 Task: Select a due date automation when advanced on, 2 days before a card is due add checklist with checklist "Resume" complete at 11:00 AM.
Action: Mouse moved to (1185, 83)
Screenshot: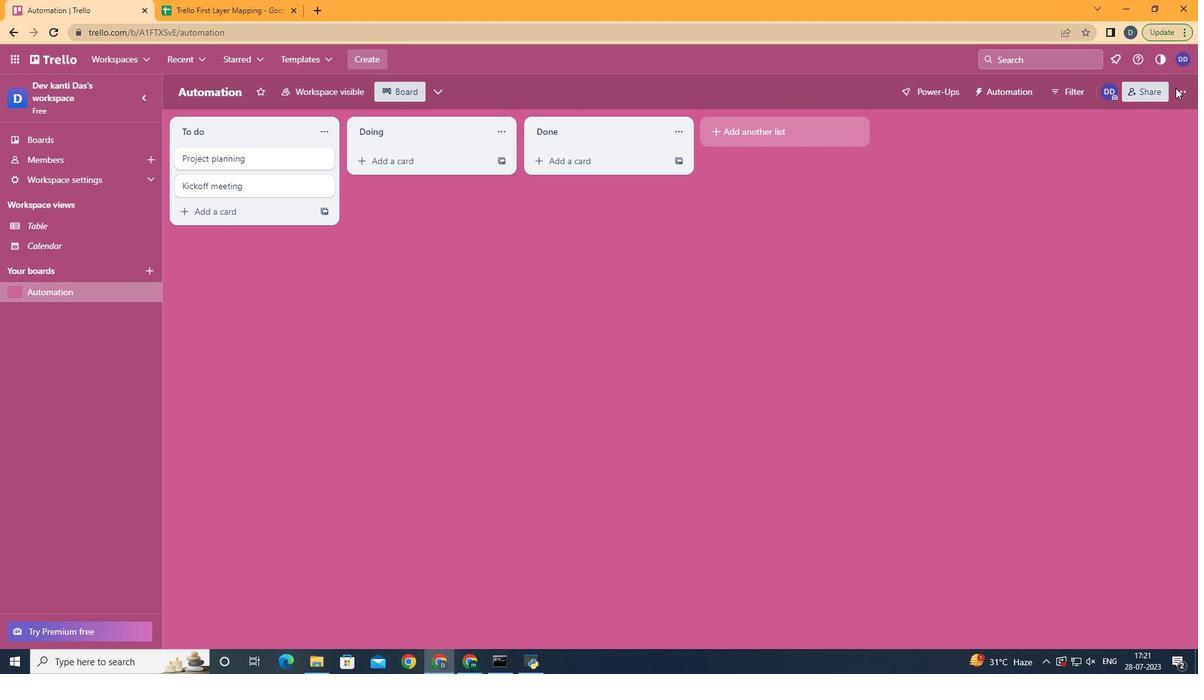
Action: Mouse pressed left at (1185, 83)
Screenshot: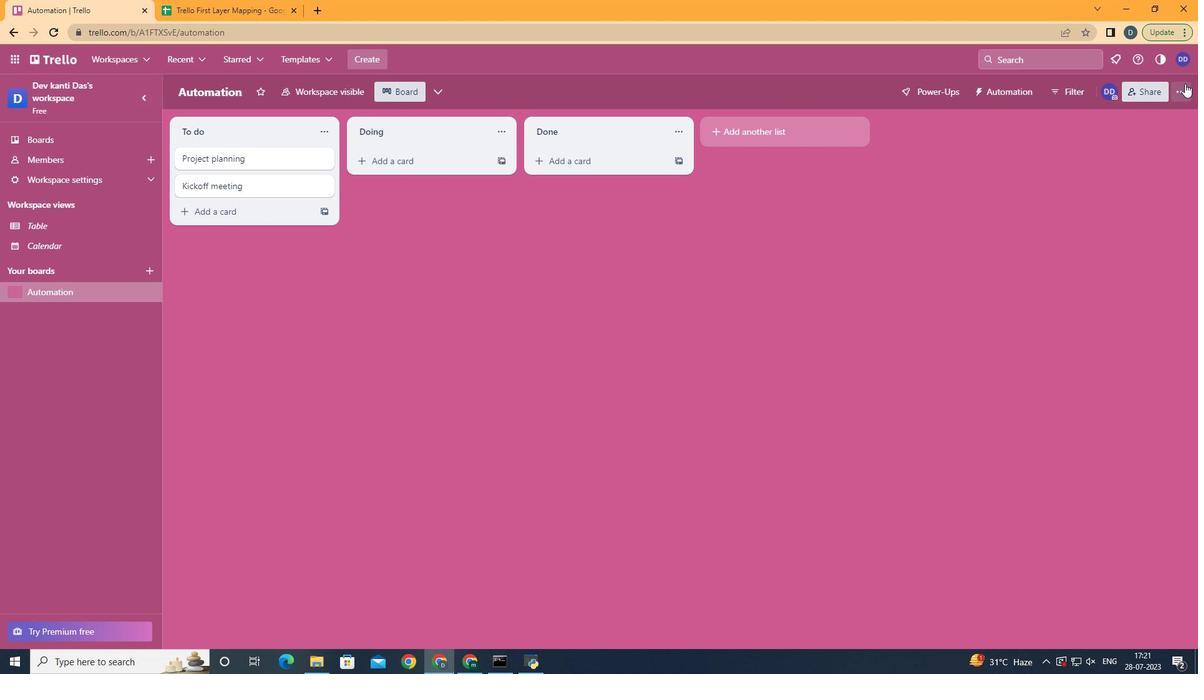 
Action: Mouse moved to (1086, 263)
Screenshot: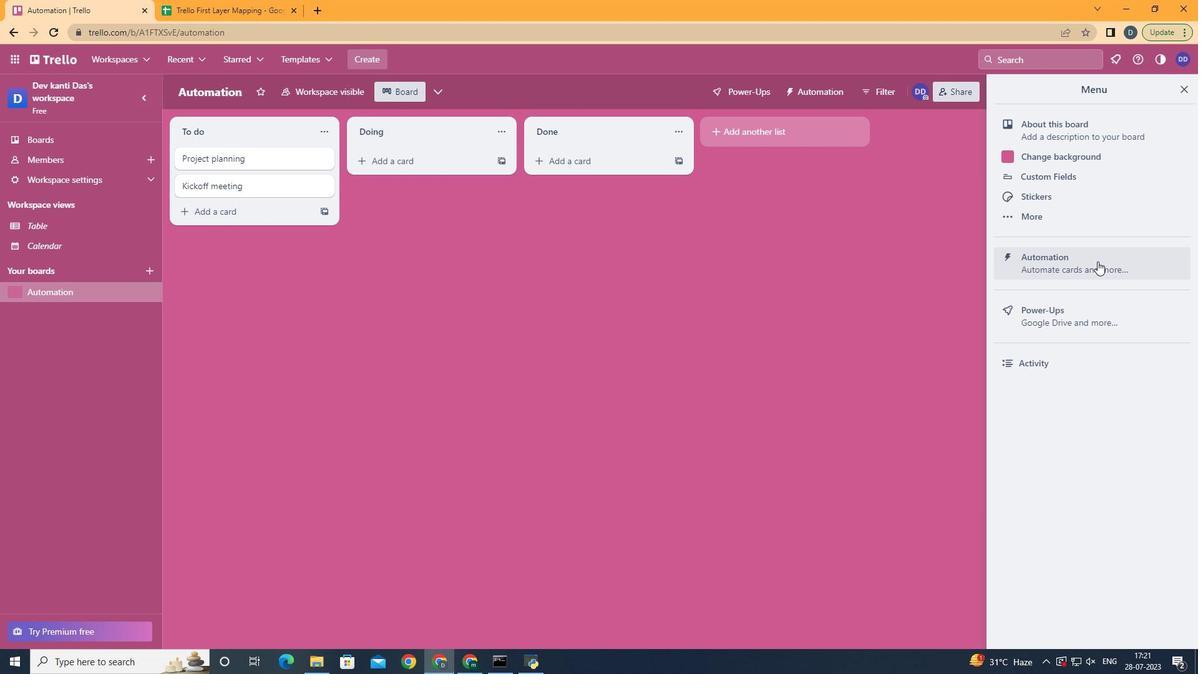 
Action: Mouse pressed left at (1086, 263)
Screenshot: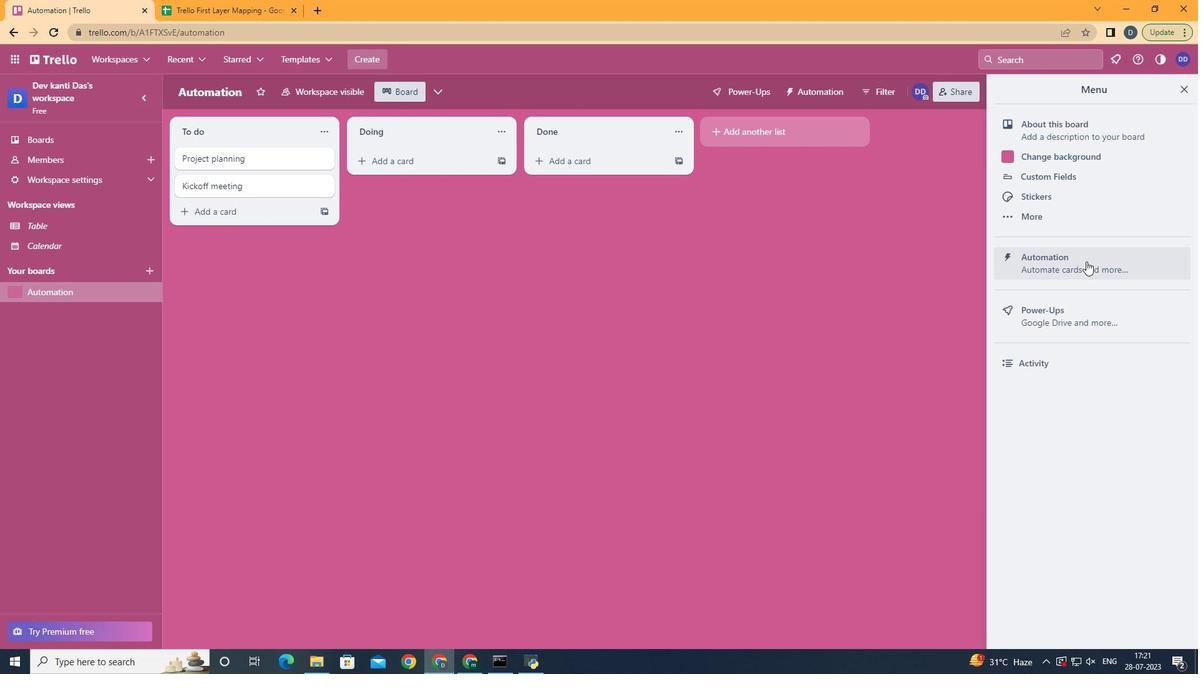 
Action: Mouse moved to (222, 251)
Screenshot: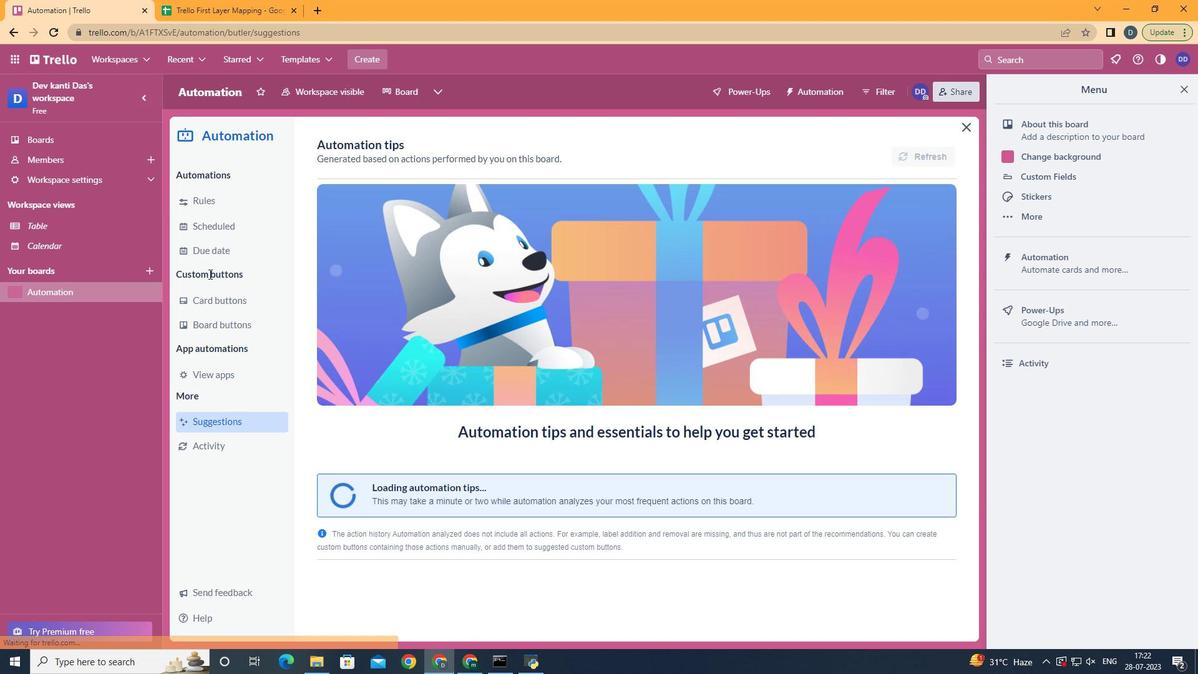 
Action: Mouse pressed left at (222, 251)
Screenshot: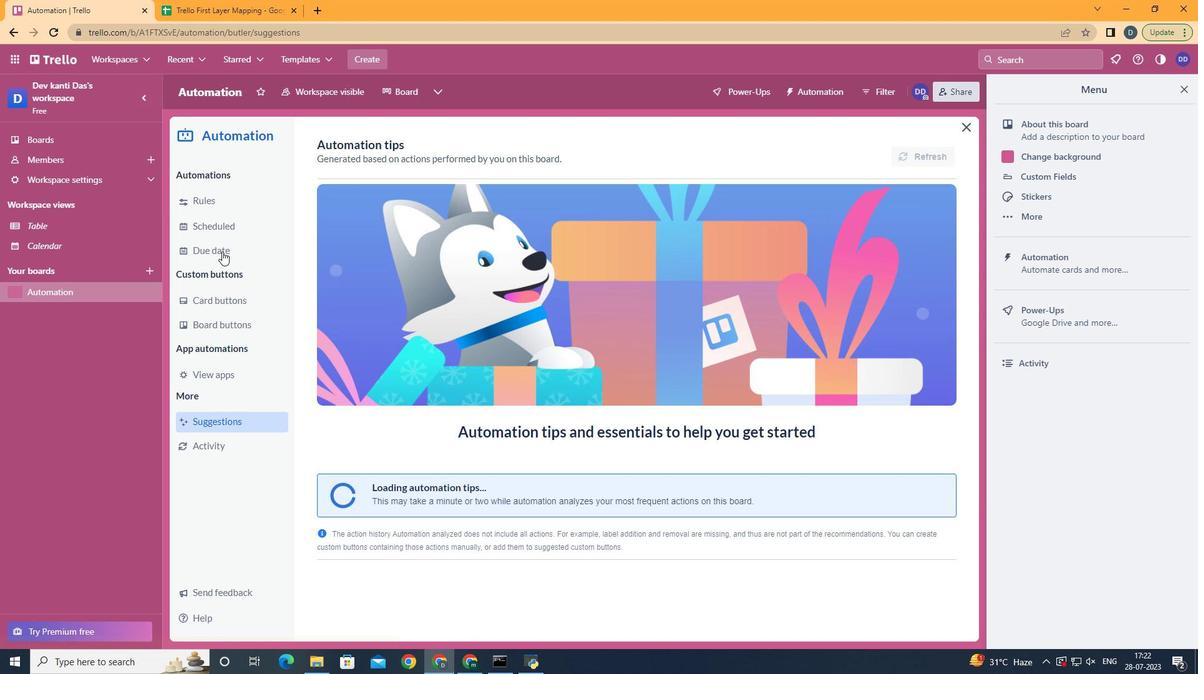 
Action: Mouse moved to (868, 149)
Screenshot: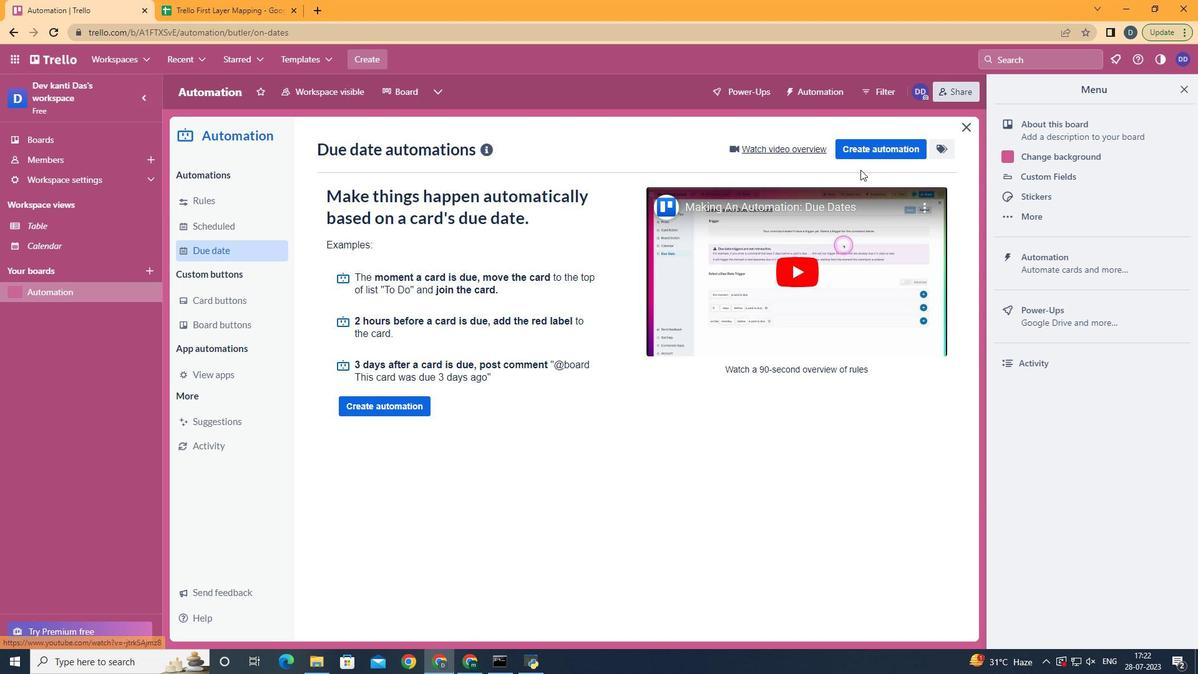 
Action: Mouse pressed left at (868, 149)
Screenshot: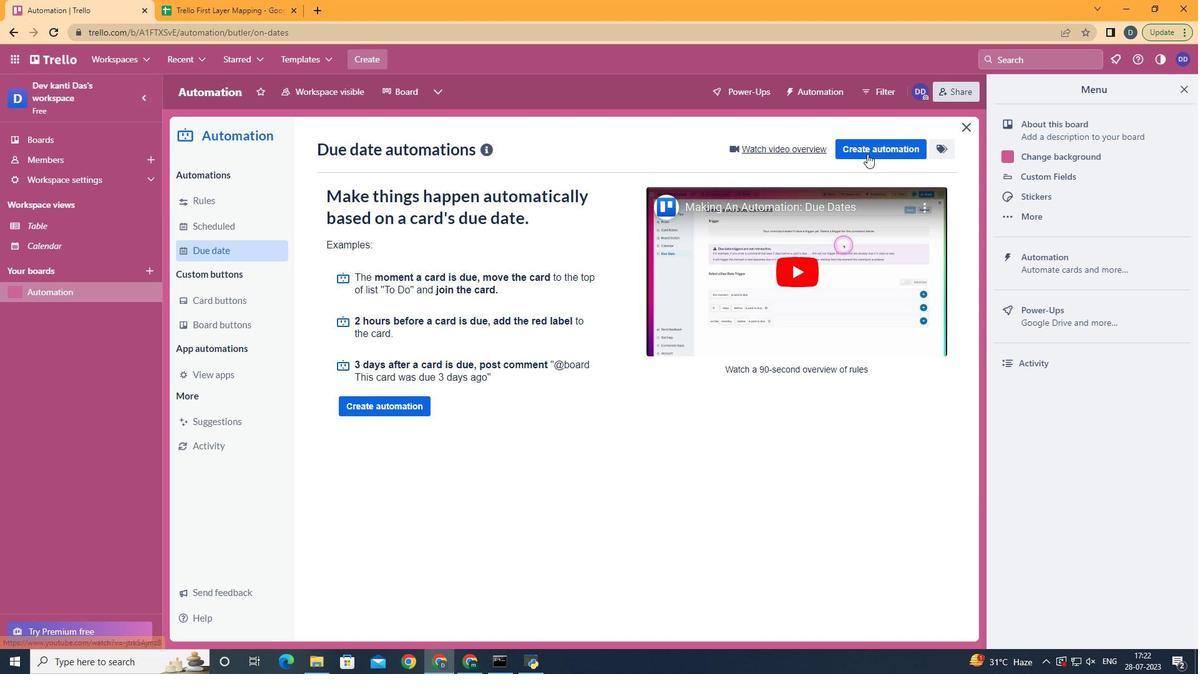 
Action: Mouse moved to (687, 266)
Screenshot: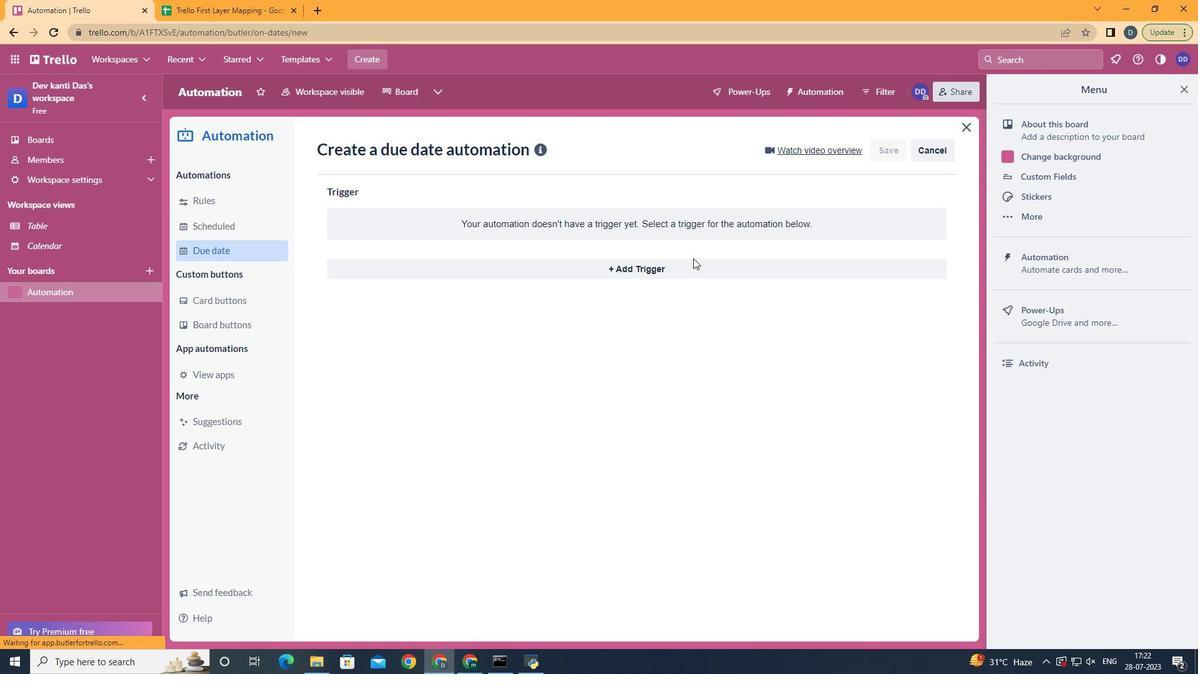 
Action: Mouse pressed left at (687, 266)
Screenshot: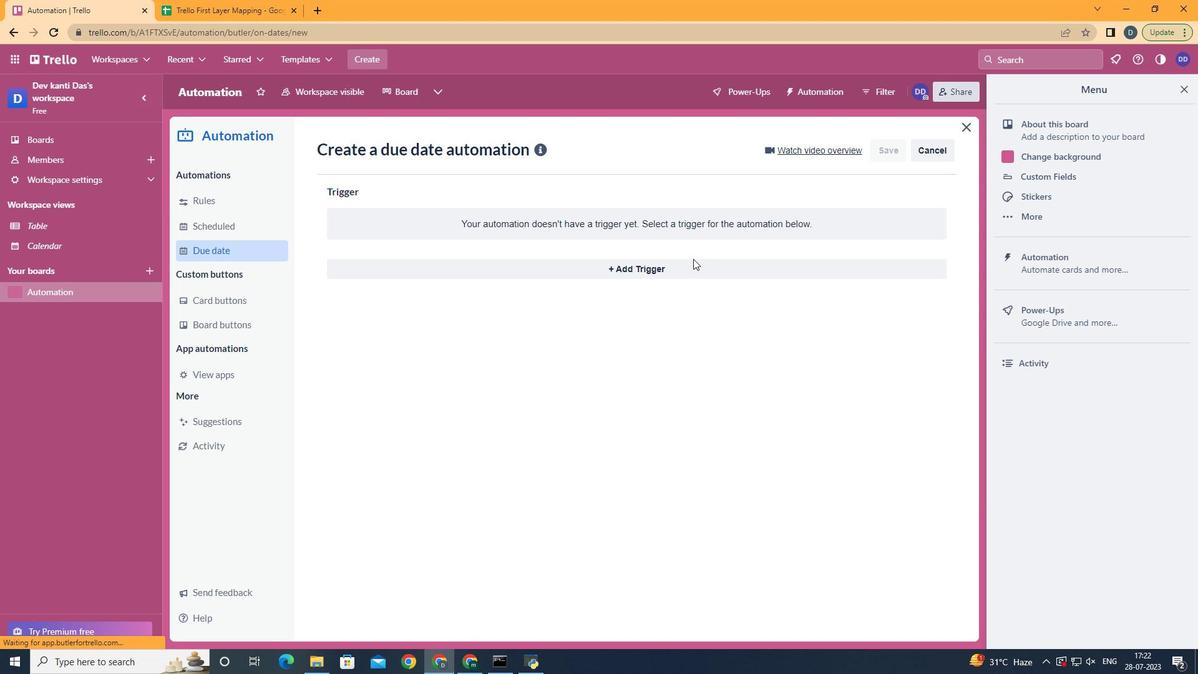 
Action: Mouse moved to (493, 466)
Screenshot: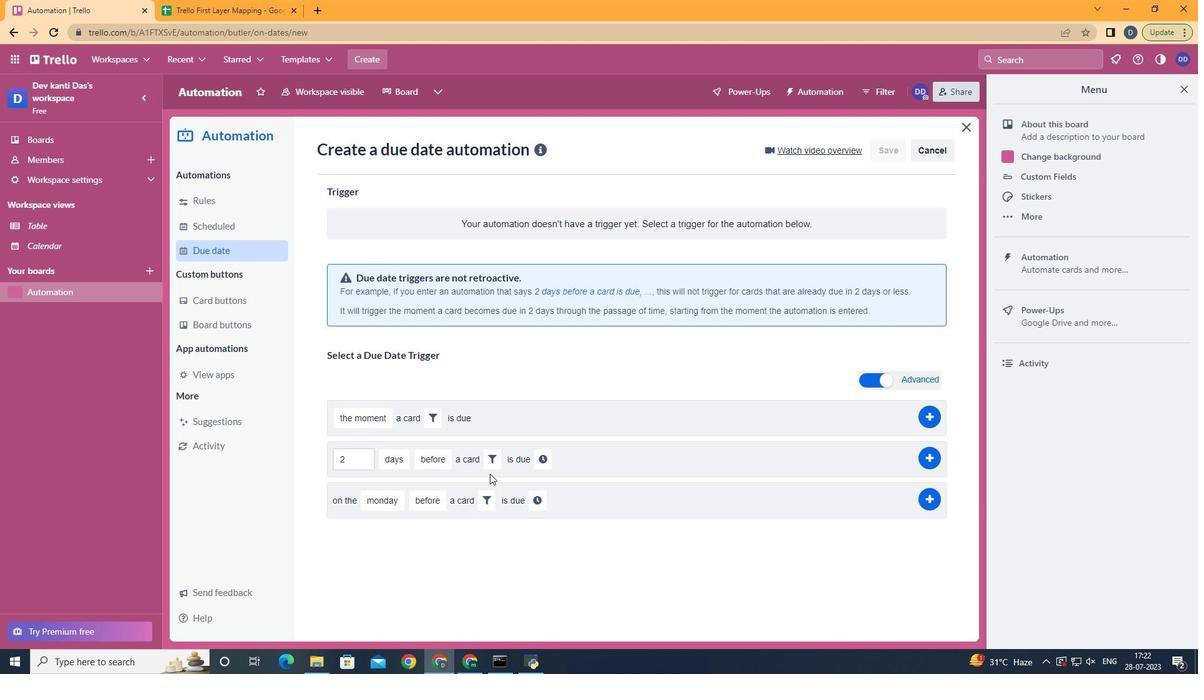 
Action: Mouse pressed left at (493, 466)
Screenshot: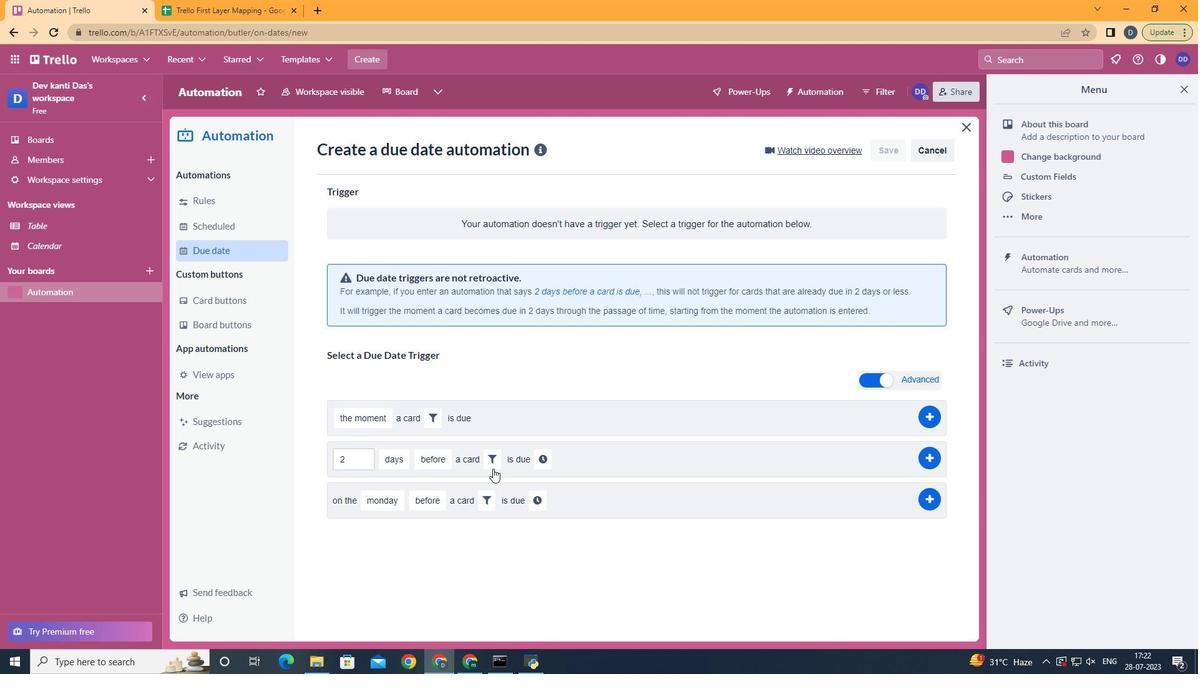 
Action: Mouse moved to (592, 498)
Screenshot: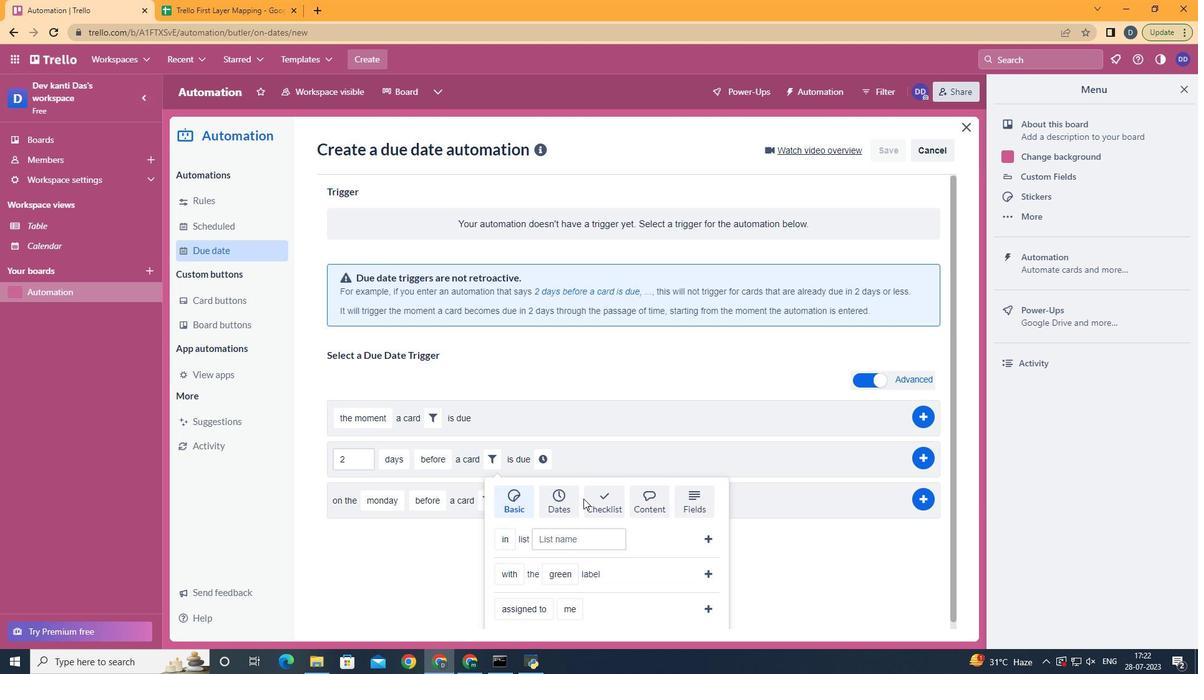 
Action: Mouse pressed left at (592, 498)
Screenshot: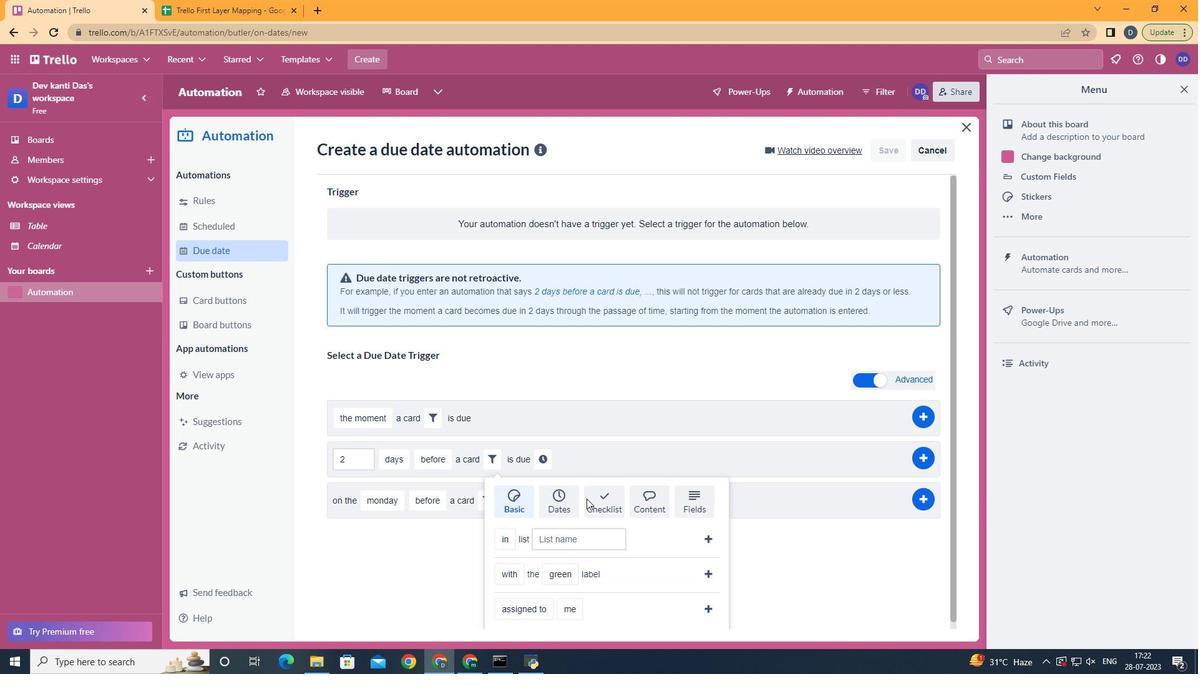 
Action: Mouse moved to (594, 493)
Screenshot: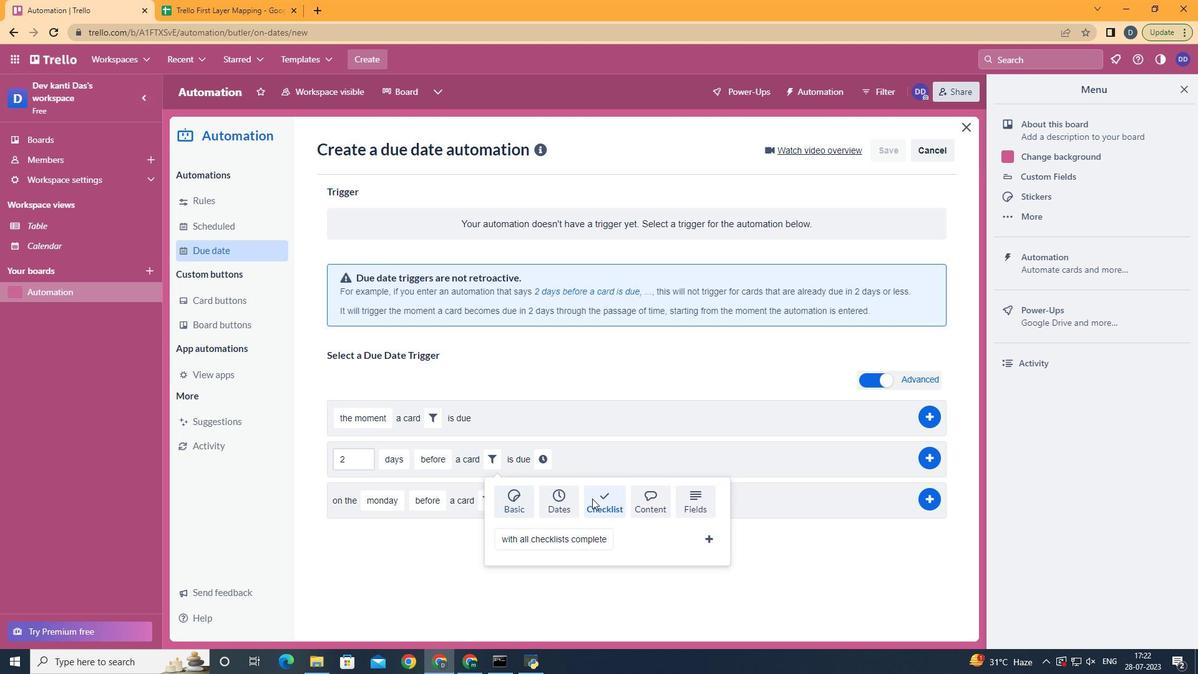 
Action: Mouse scrolled (594, 493) with delta (0, 0)
Screenshot: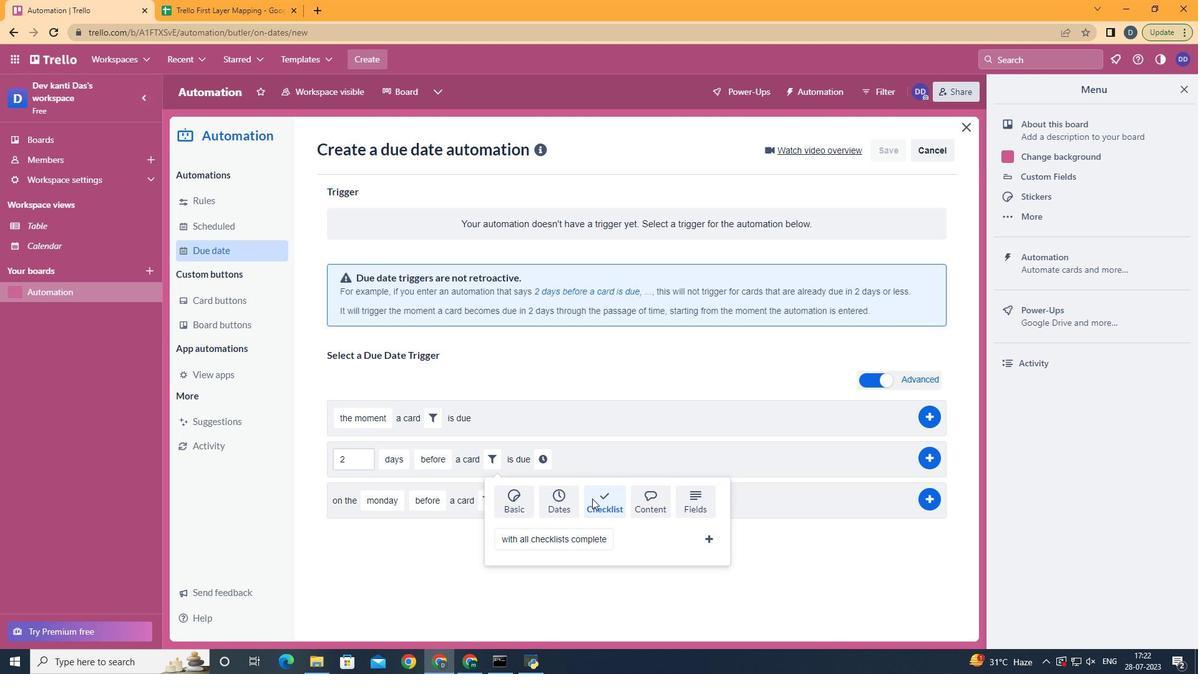 
Action: Mouse scrolled (594, 493) with delta (0, 0)
Screenshot: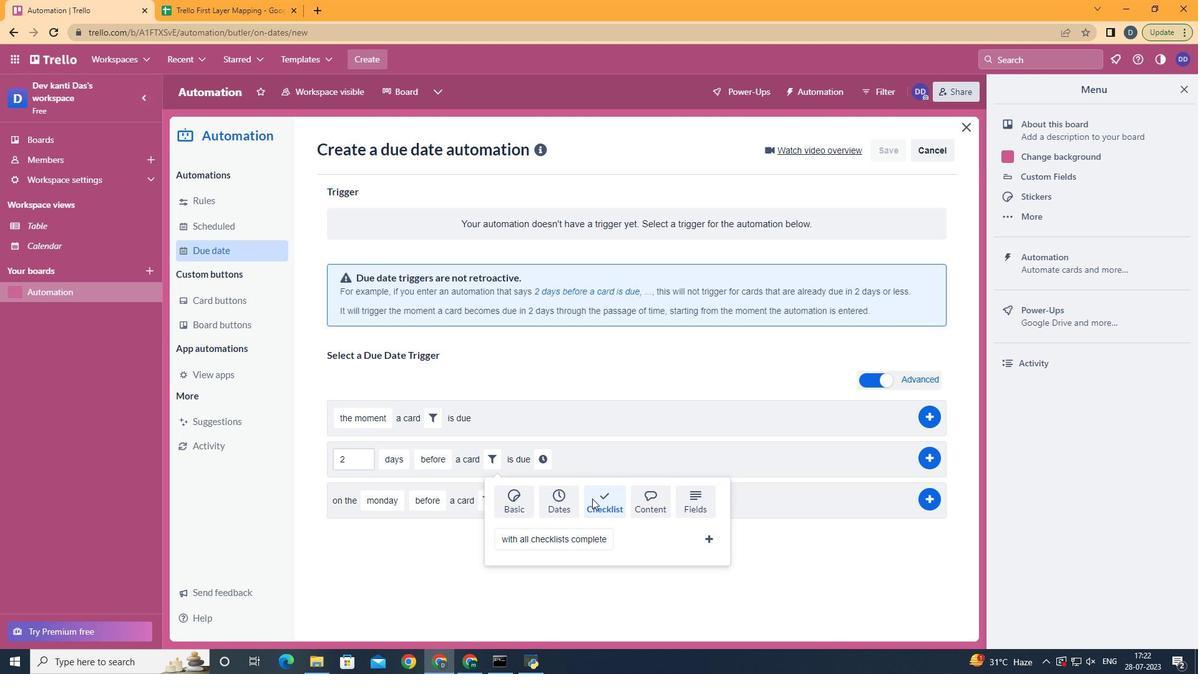 
Action: Mouse scrolled (594, 493) with delta (0, 0)
Screenshot: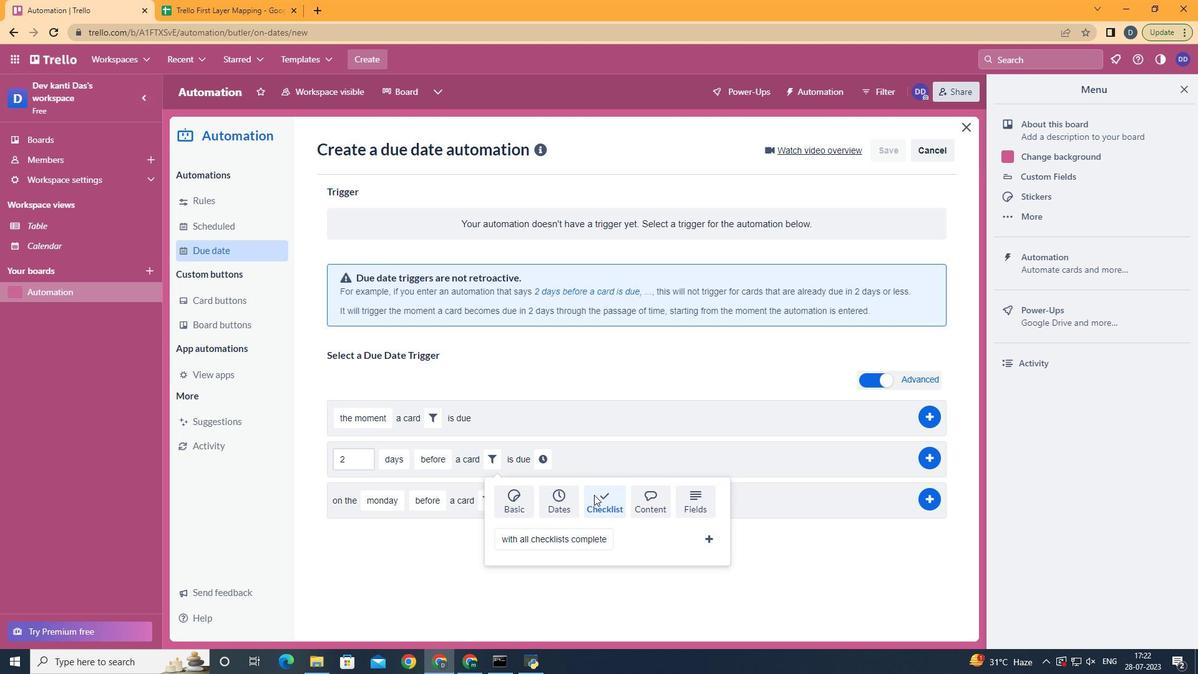 
Action: Mouse scrolled (594, 493) with delta (0, 0)
Screenshot: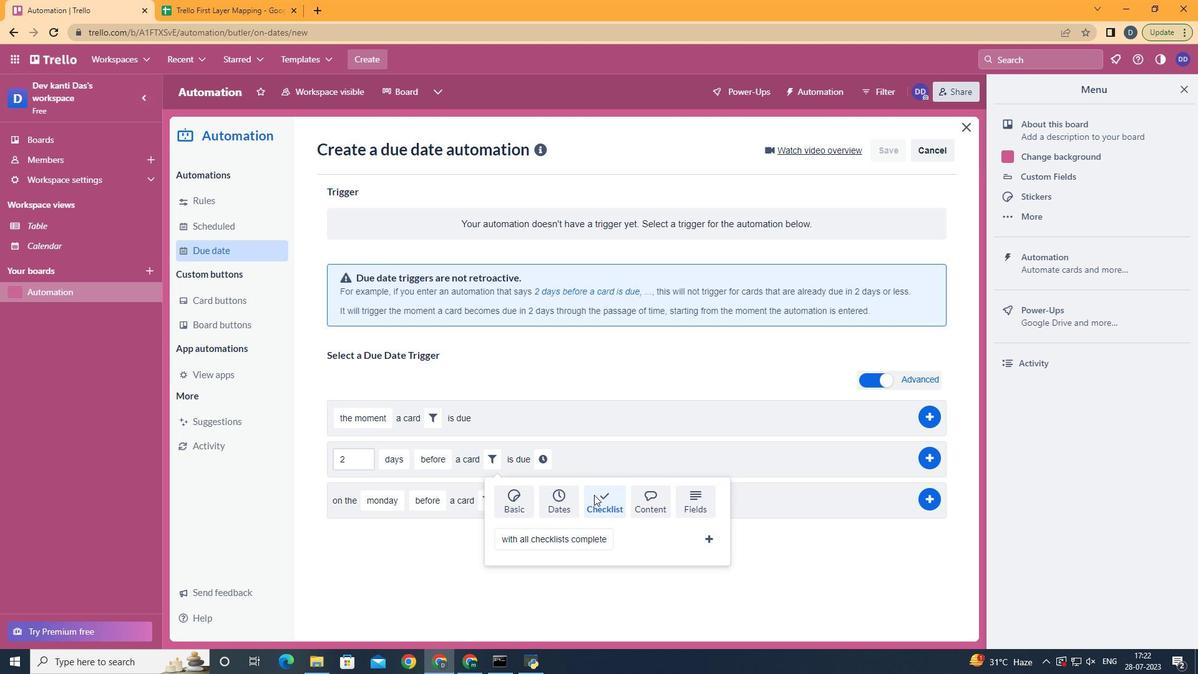 
Action: Mouse moved to (574, 472)
Screenshot: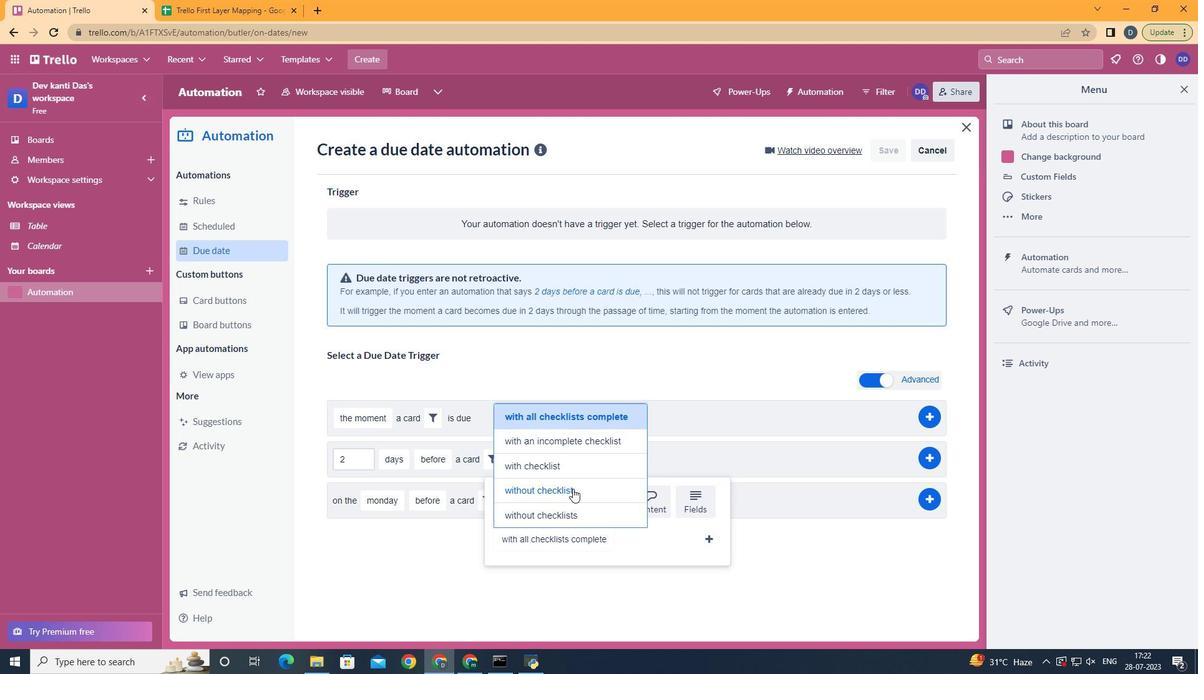 
Action: Mouse pressed left at (574, 472)
Screenshot: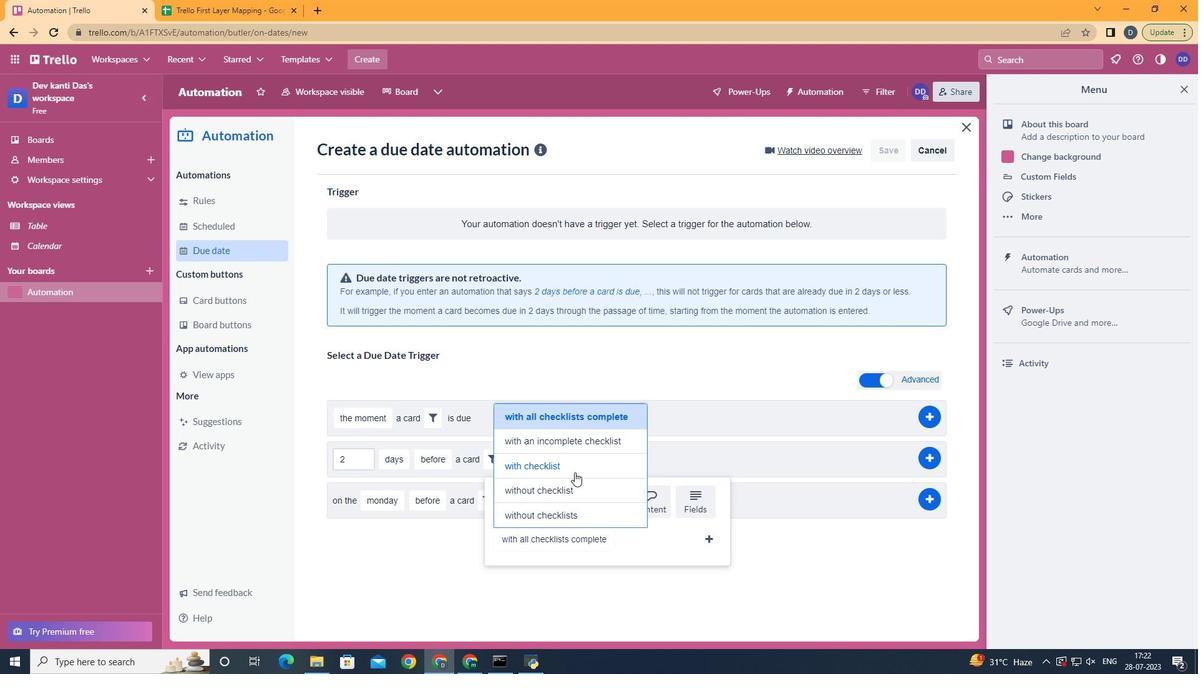 
Action: Mouse moved to (636, 536)
Screenshot: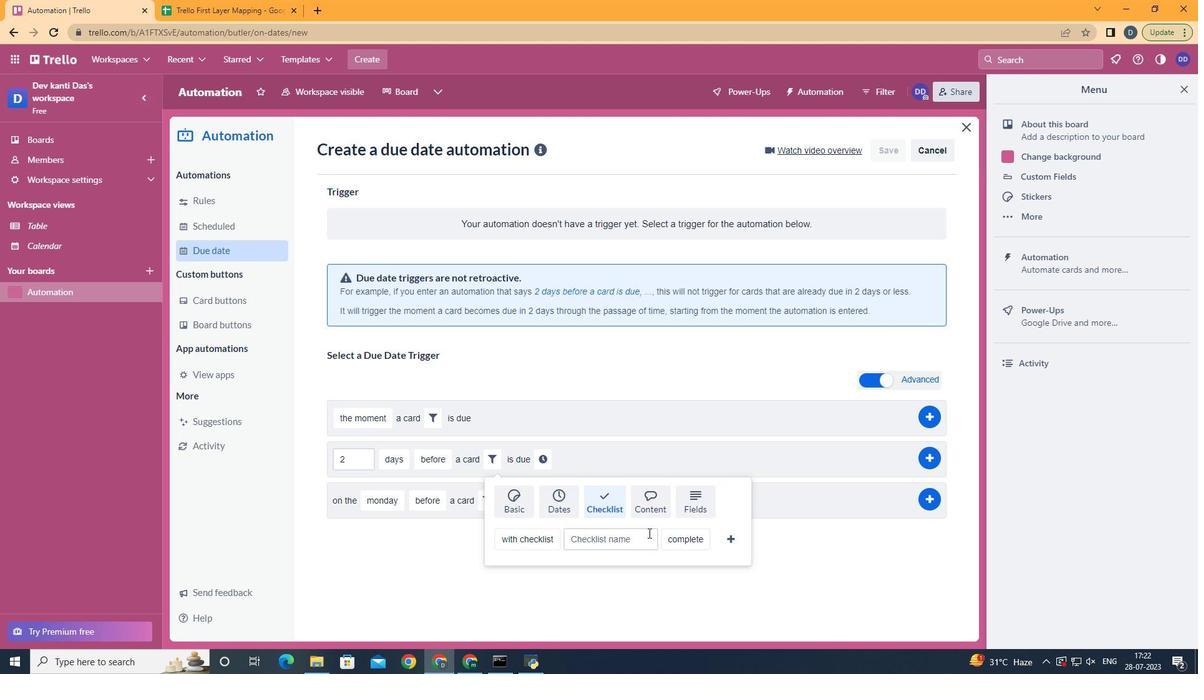 
Action: Mouse pressed left at (636, 536)
Screenshot: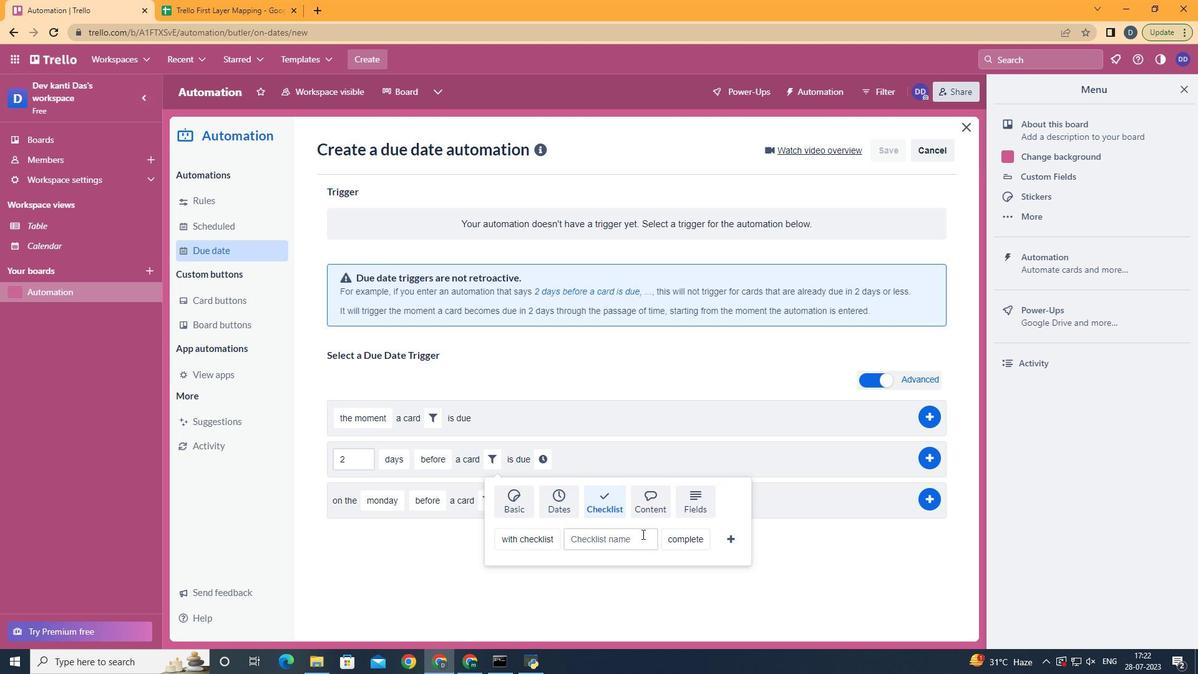 
Action: Mouse moved to (635, 538)
Screenshot: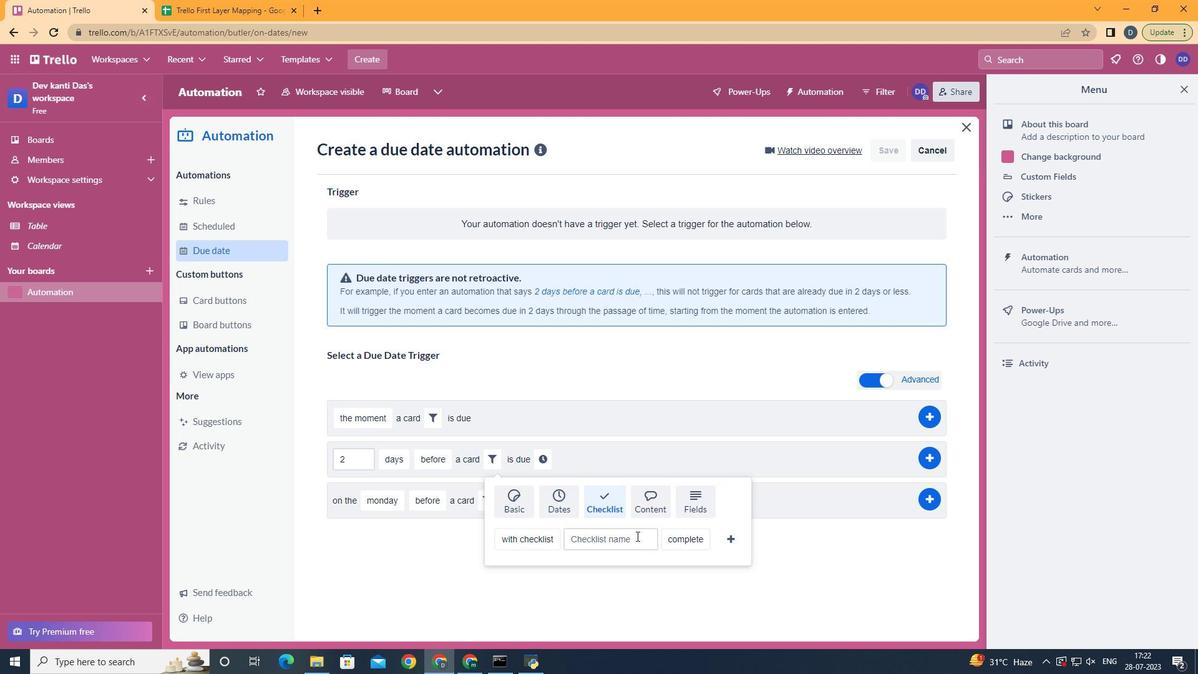 
Action: Key pressed <Key.shift>Resume
Screenshot: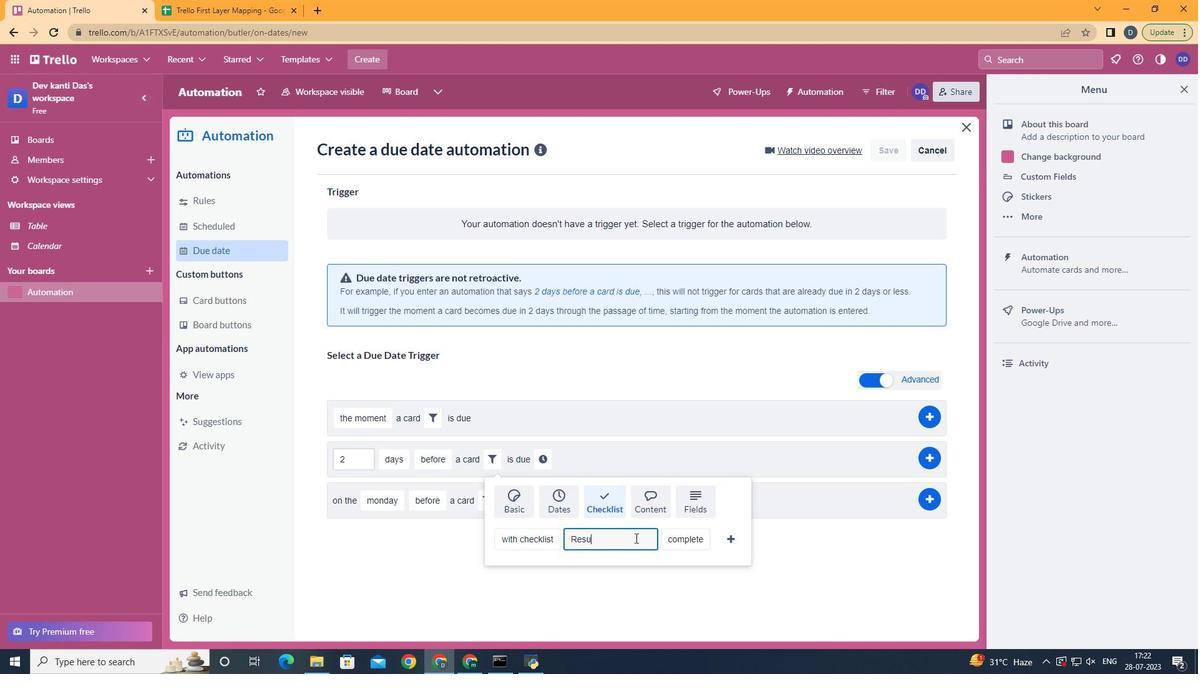 
Action: Mouse moved to (699, 564)
Screenshot: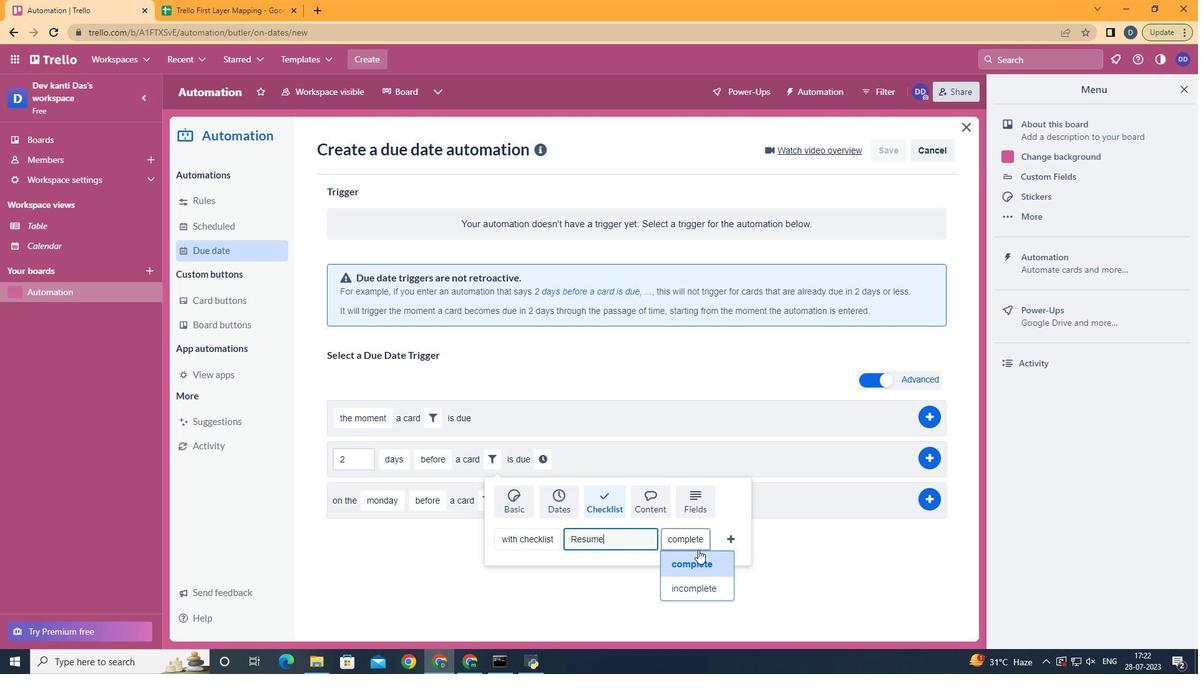
Action: Mouse pressed left at (699, 564)
Screenshot: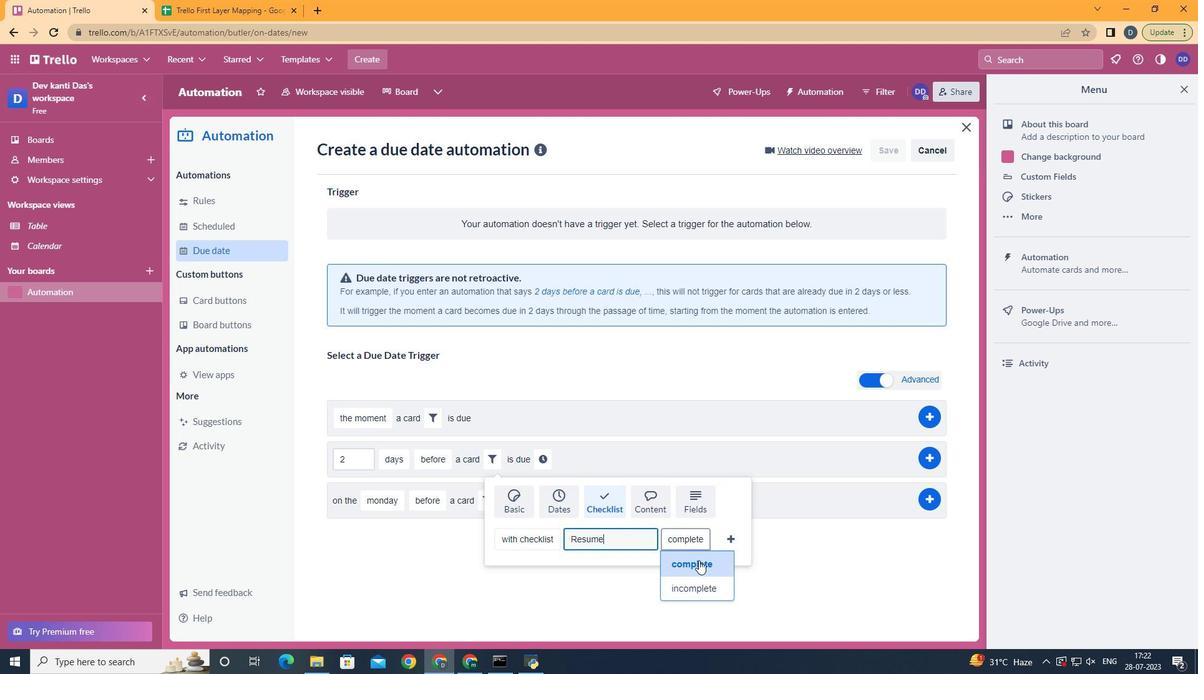 
Action: Mouse moved to (737, 544)
Screenshot: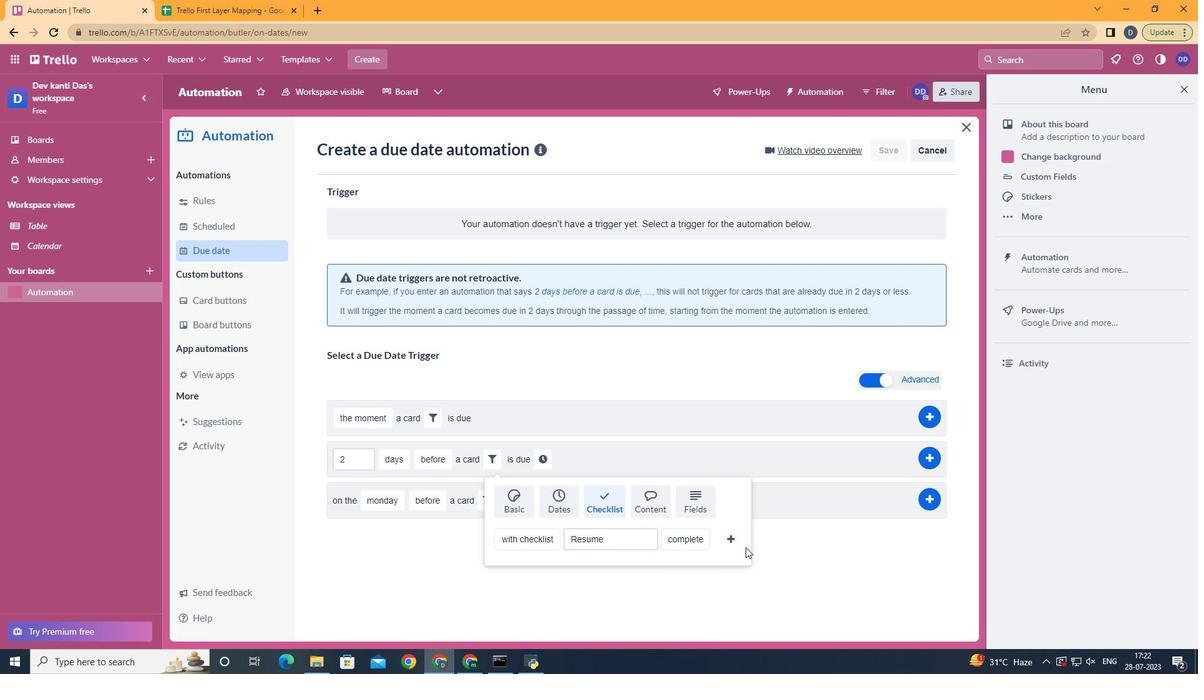 
Action: Mouse pressed left at (737, 544)
Screenshot: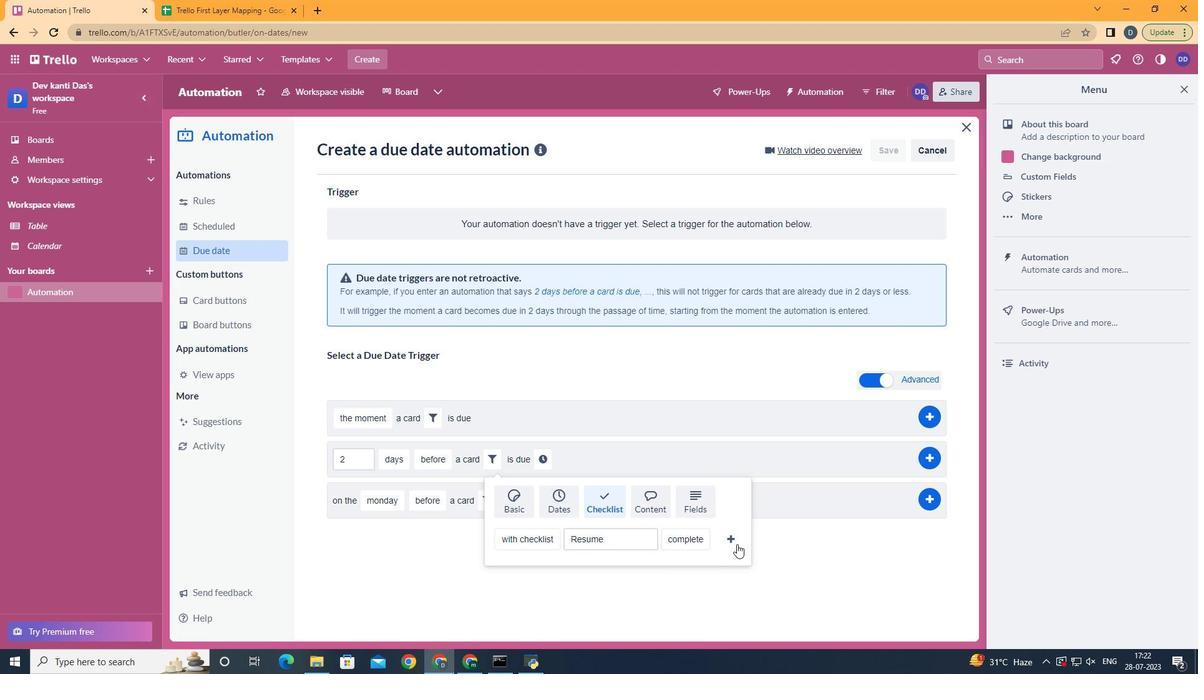 
Action: Mouse moved to (696, 452)
Screenshot: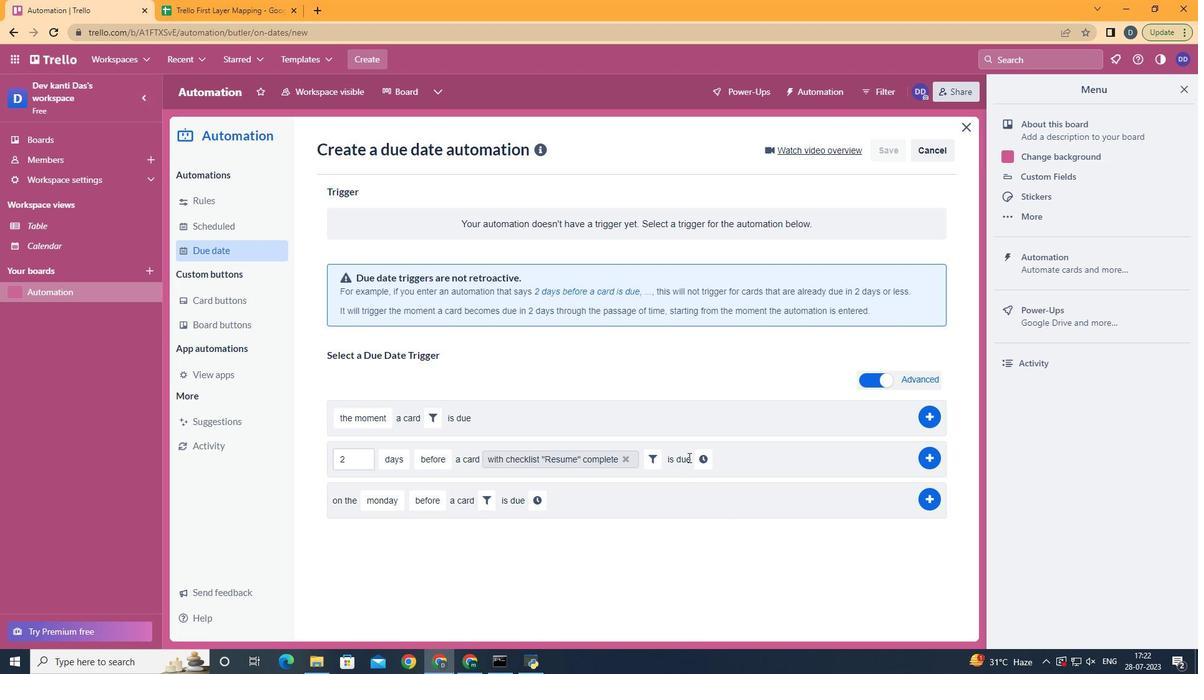 
Action: Mouse pressed left at (696, 452)
Screenshot: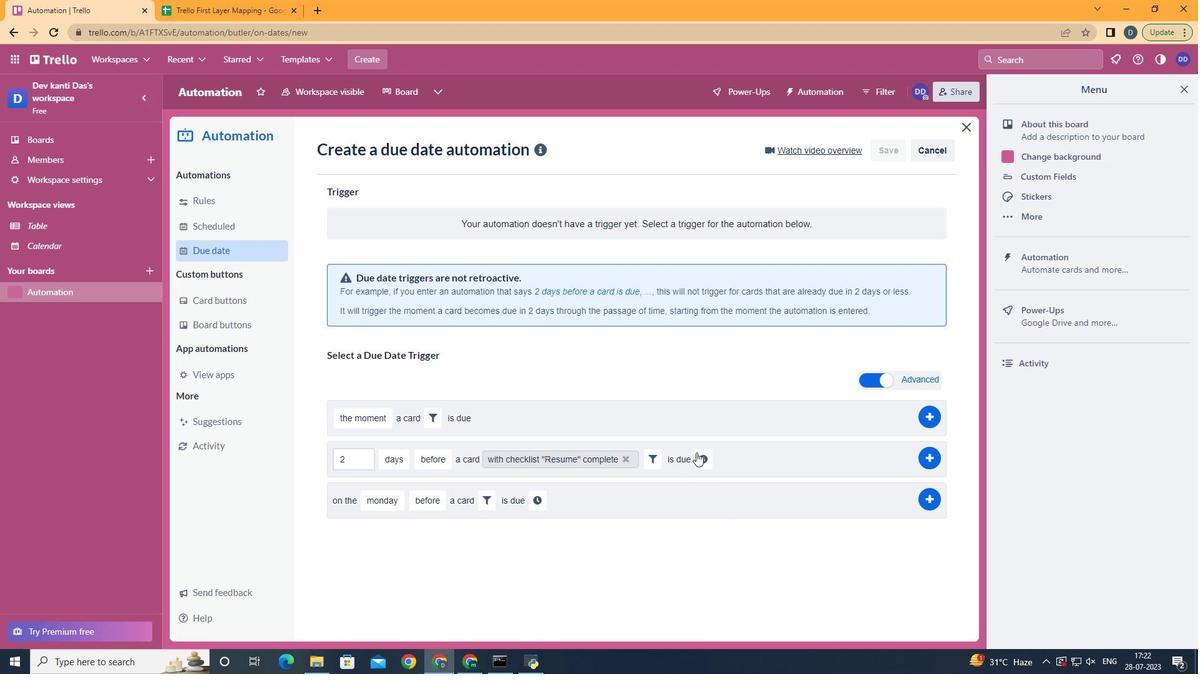 
Action: Mouse moved to (730, 463)
Screenshot: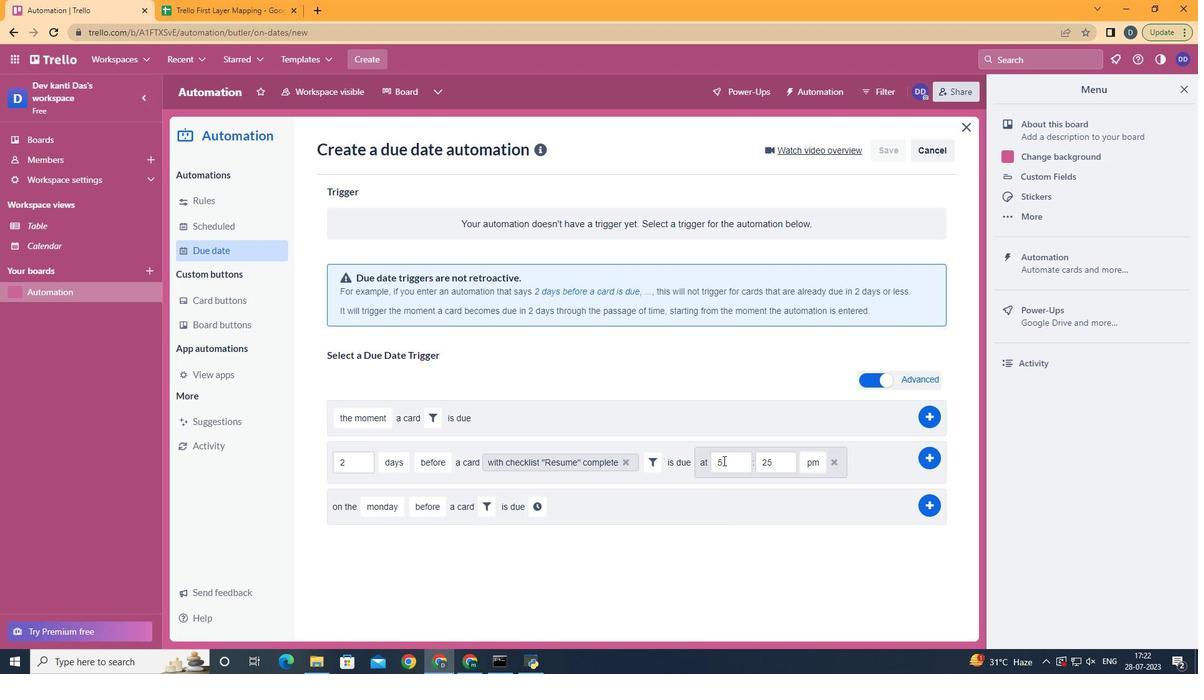 
Action: Mouse pressed left at (730, 463)
Screenshot: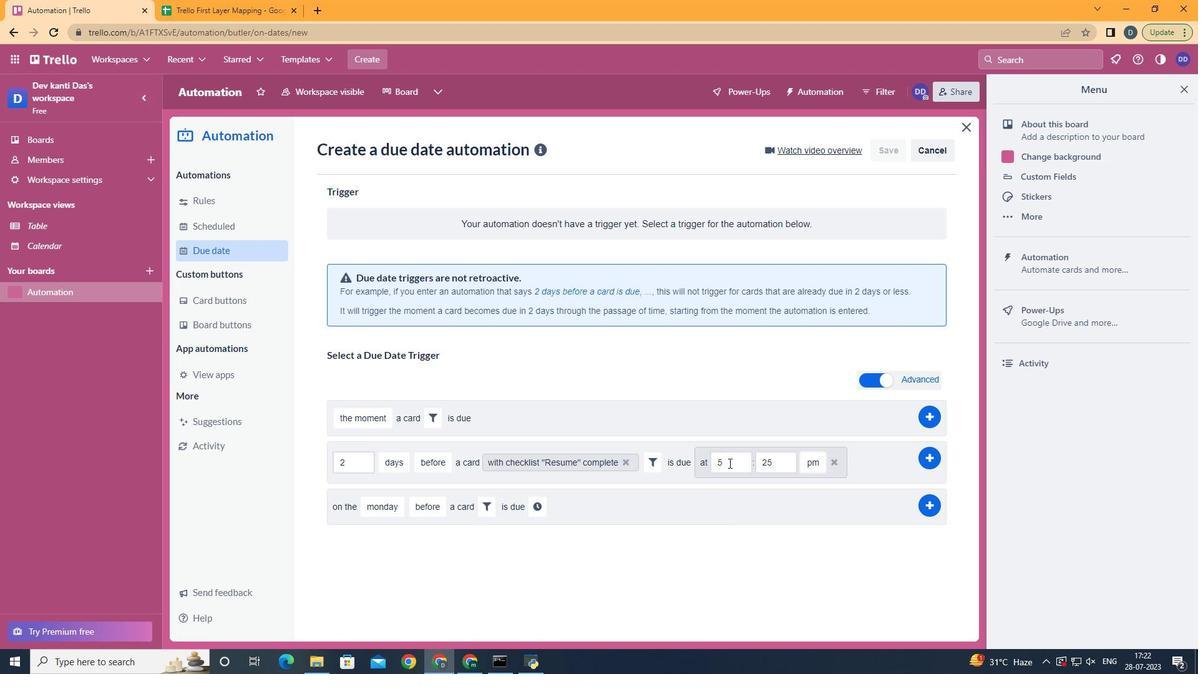 
Action: Key pressed <Key.backspace>11
Screenshot: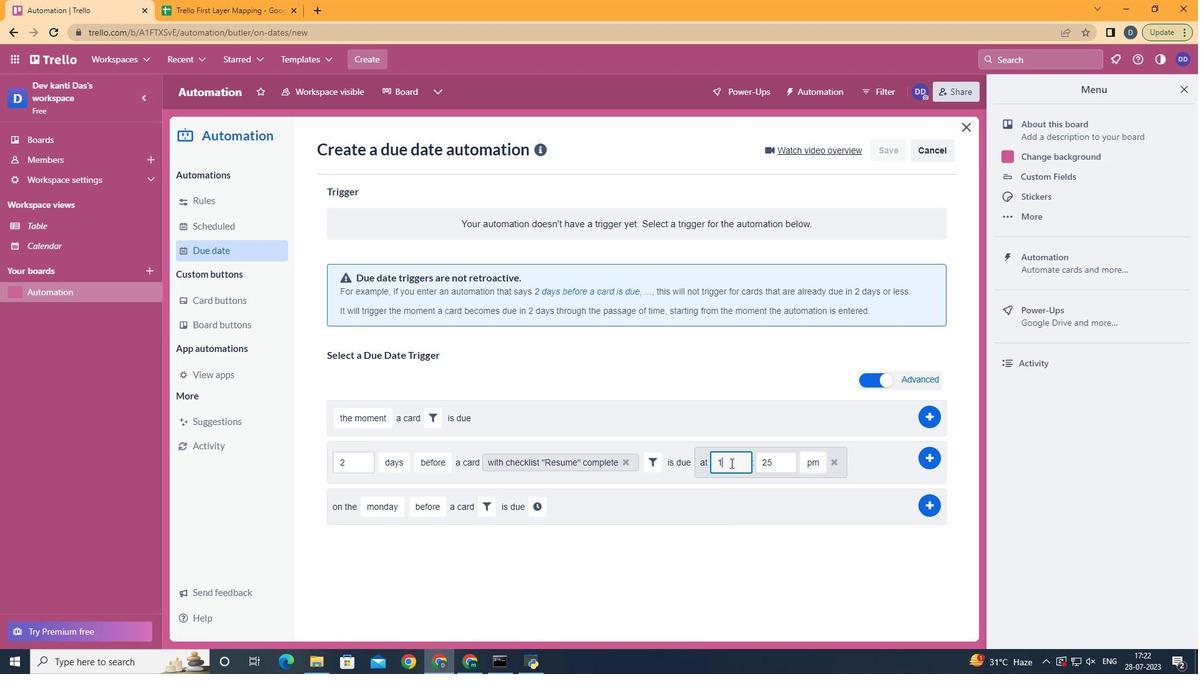 
Action: Mouse moved to (797, 456)
Screenshot: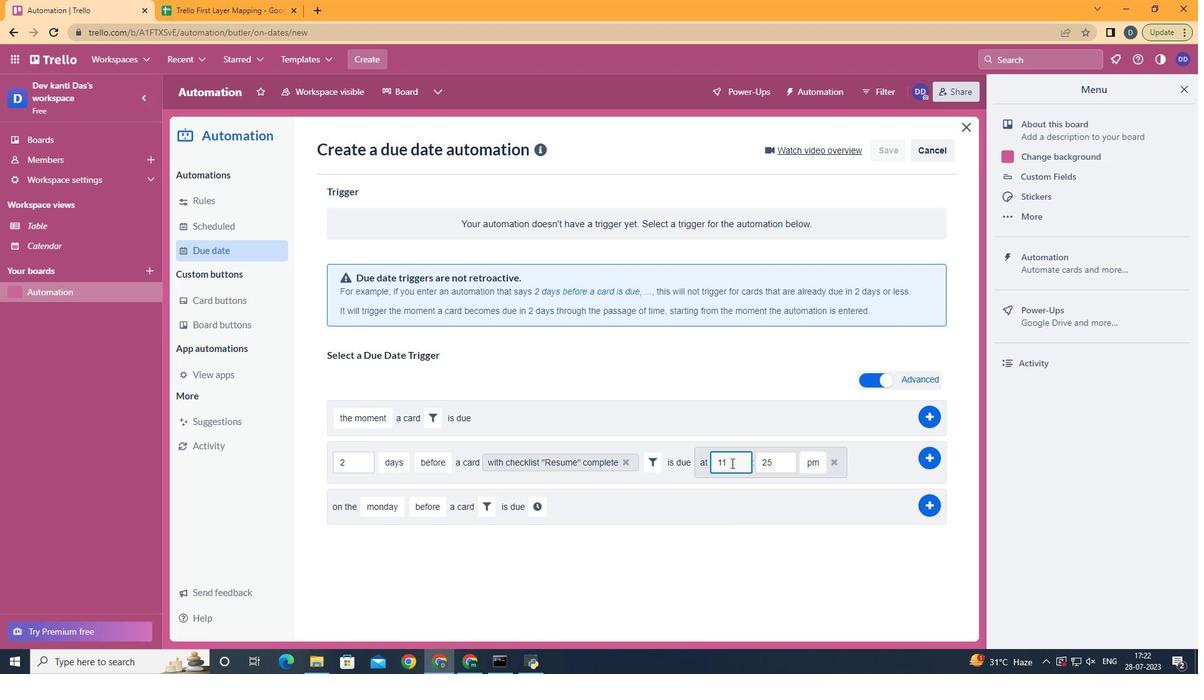 
Action: Mouse pressed left at (797, 456)
Screenshot: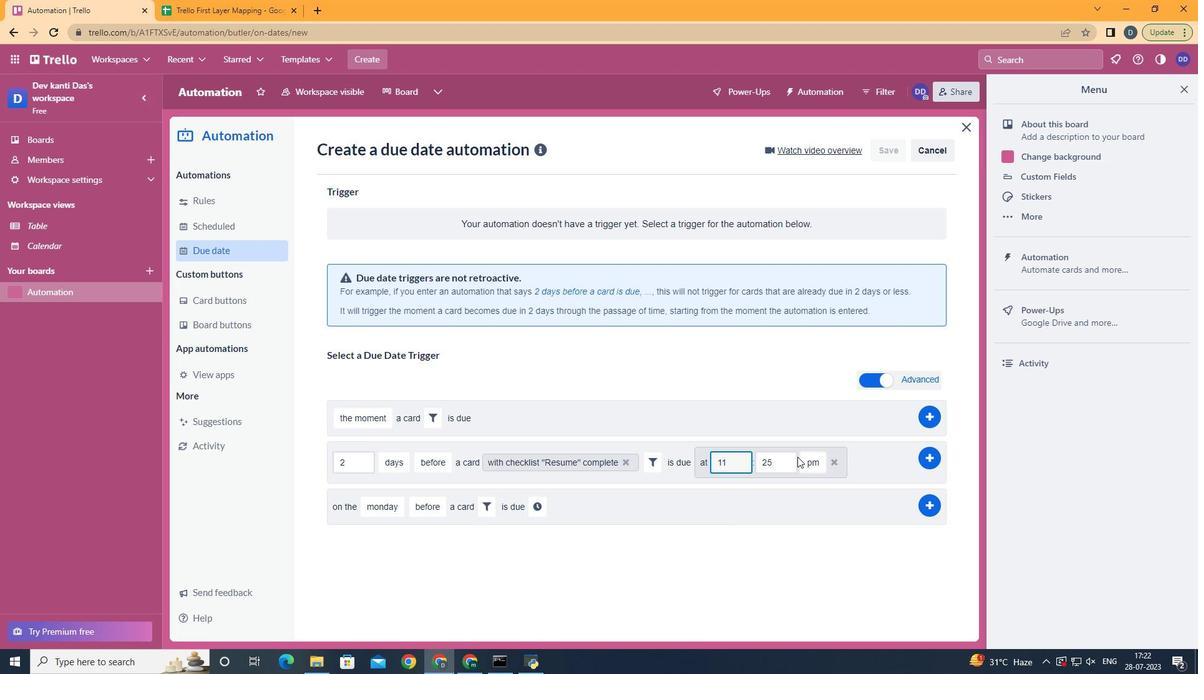 
Action: Mouse moved to (787, 459)
Screenshot: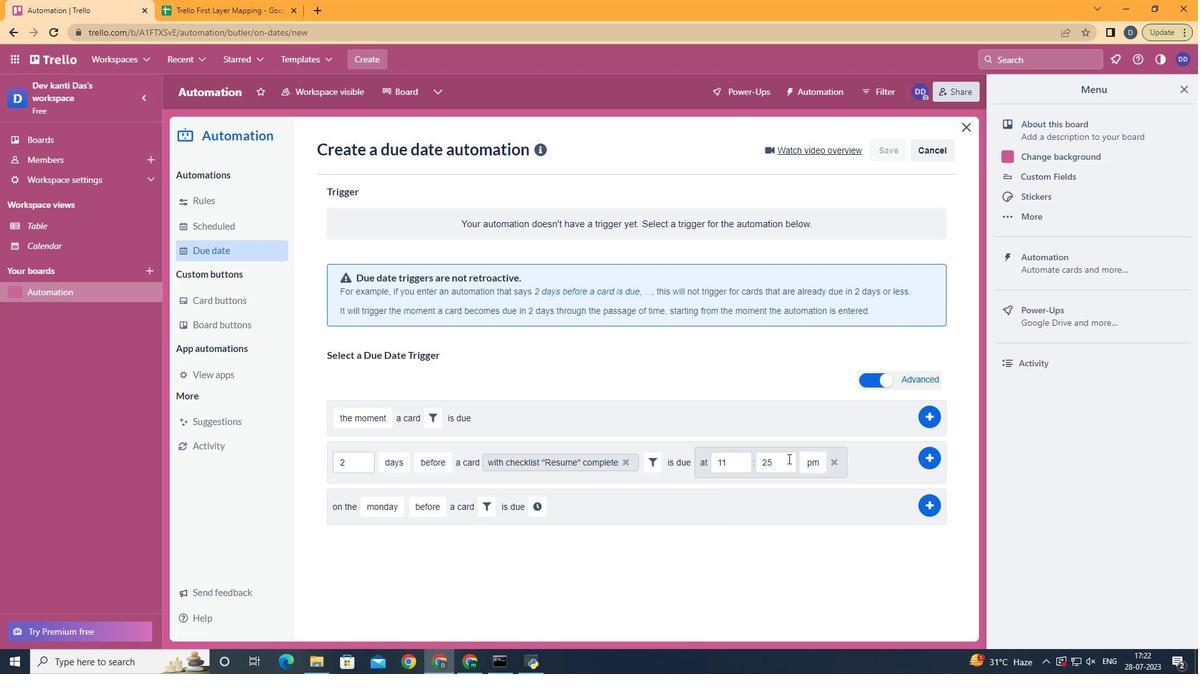 
Action: Mouse pressed left at (787, 459)
Screenshot: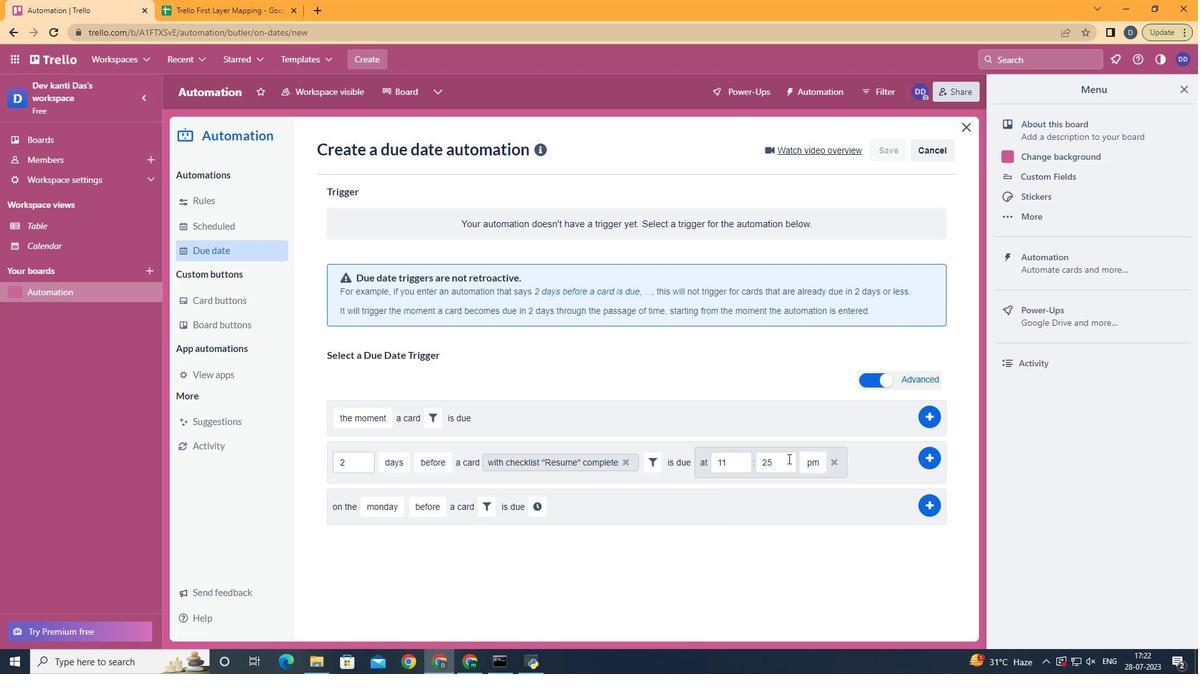 
Action: Key pressed <Key.backspace><Key.backspace>00
Screenshot: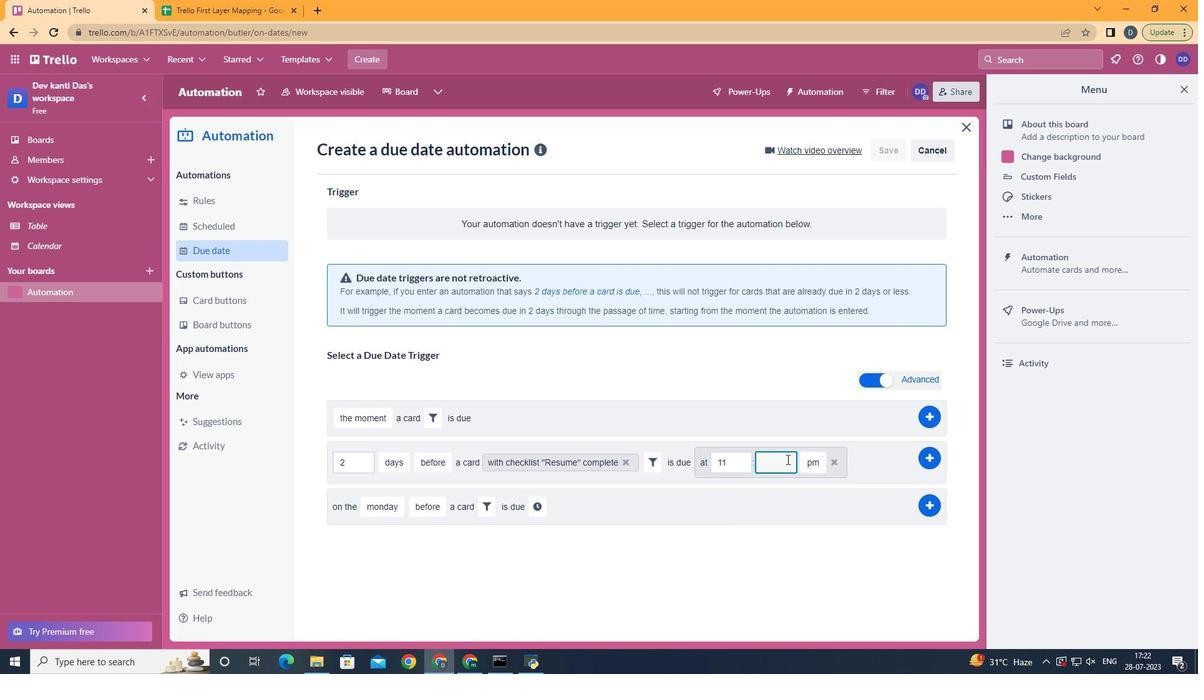 
Action: Mouse moved to (813, 480)
Screenshot: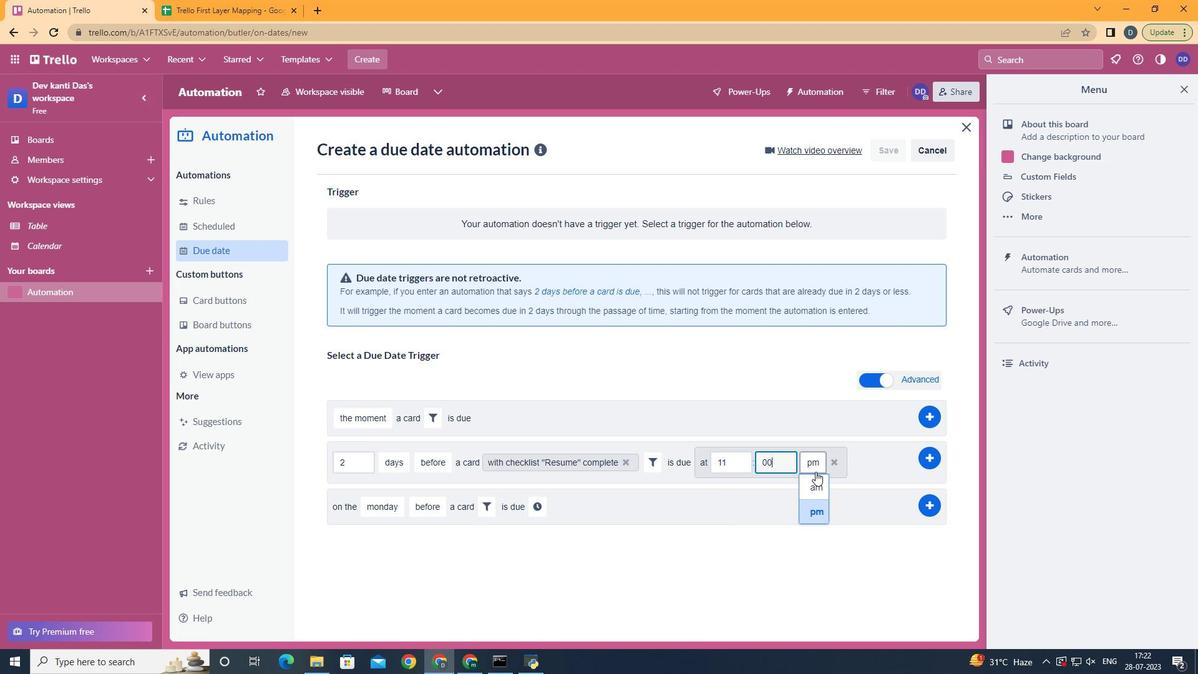 
Action: Mouse pressed left at (813, 480)
Screenshot: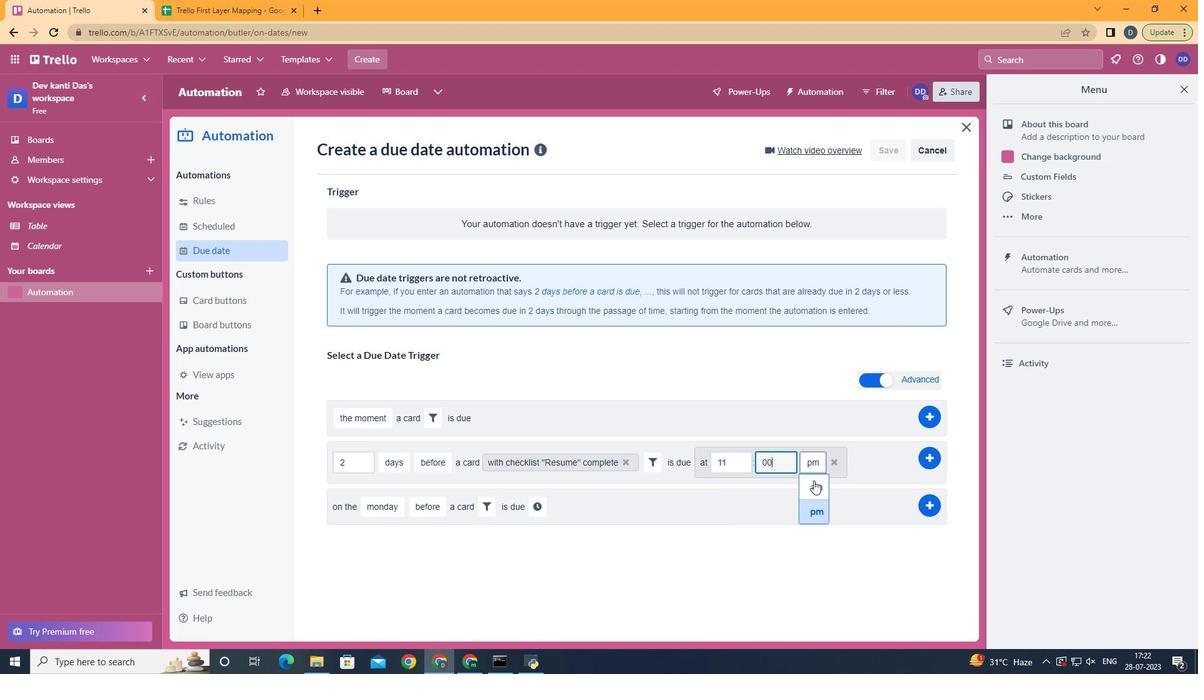 
